 Task: Setup large buttons for the builder.
Action: Mouse moved to (1135, 87)
Screenshot: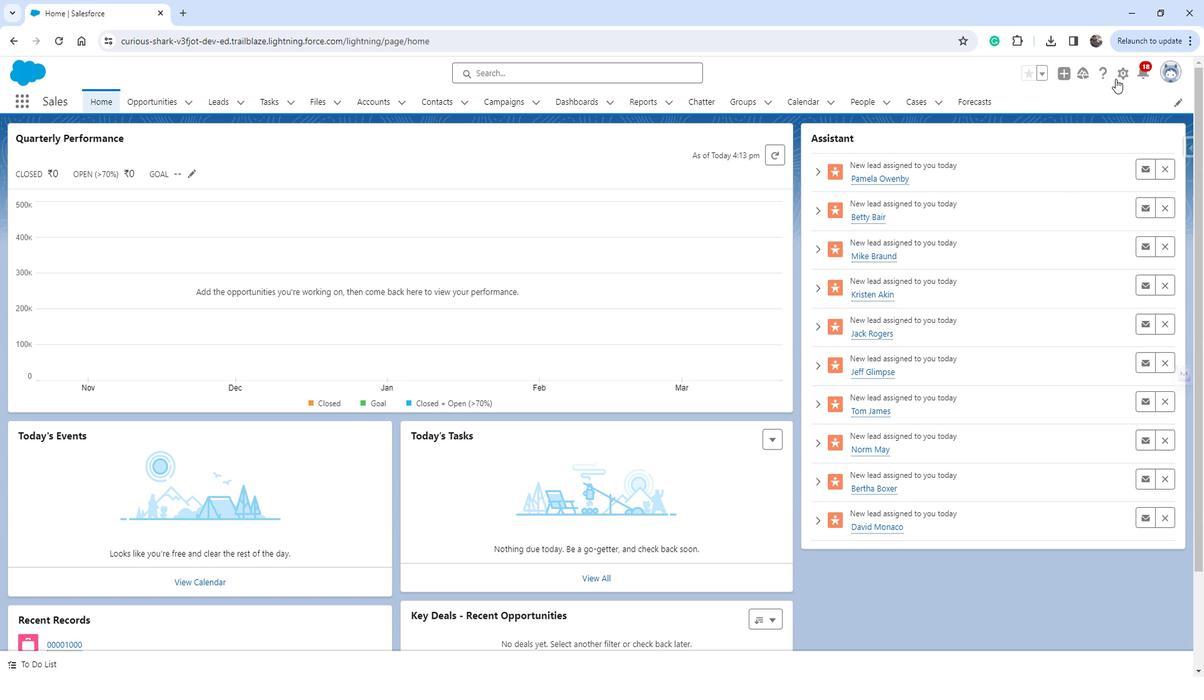 
Action: Mouse pressed left at (1135, 87)
Screenshot: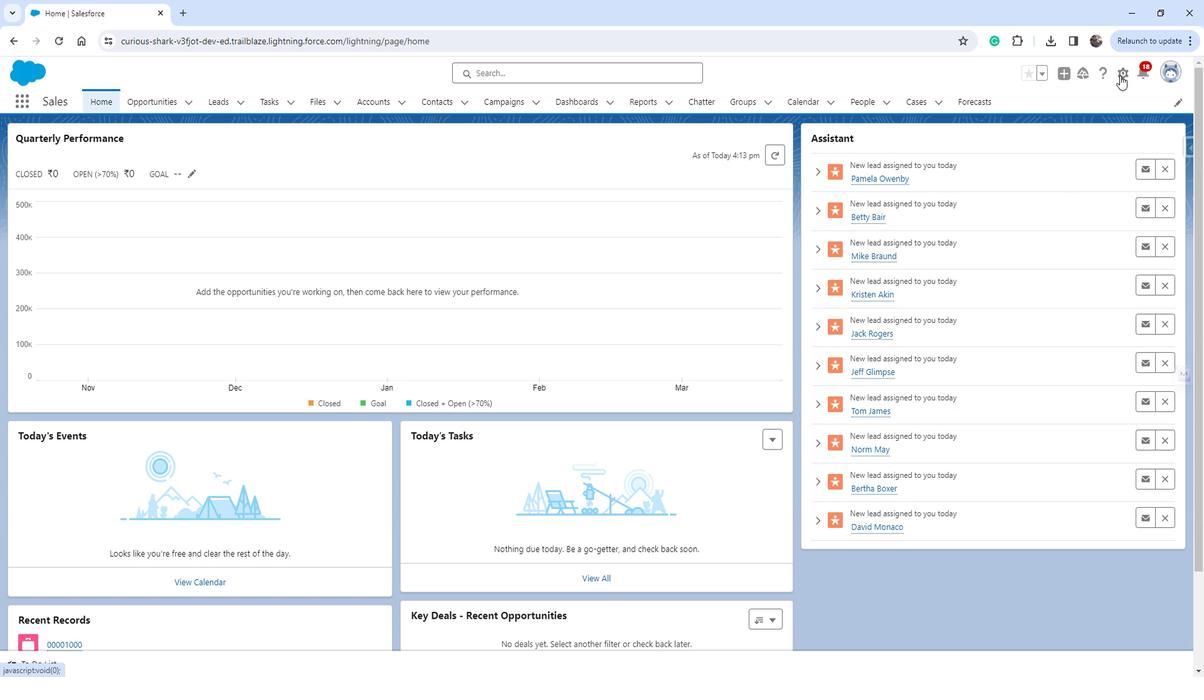 
Action: Mouse moved to (1064, 134)
Screenshot: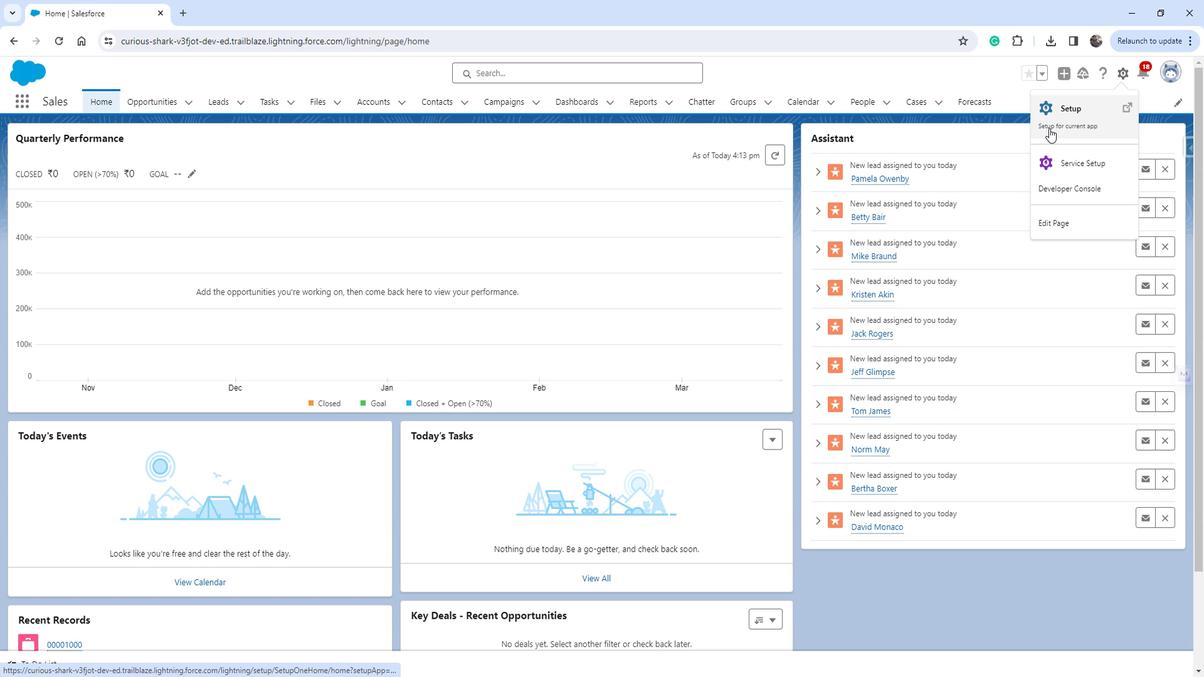 
Action: Mouse pressed left at (1064, 134)
Screenshot: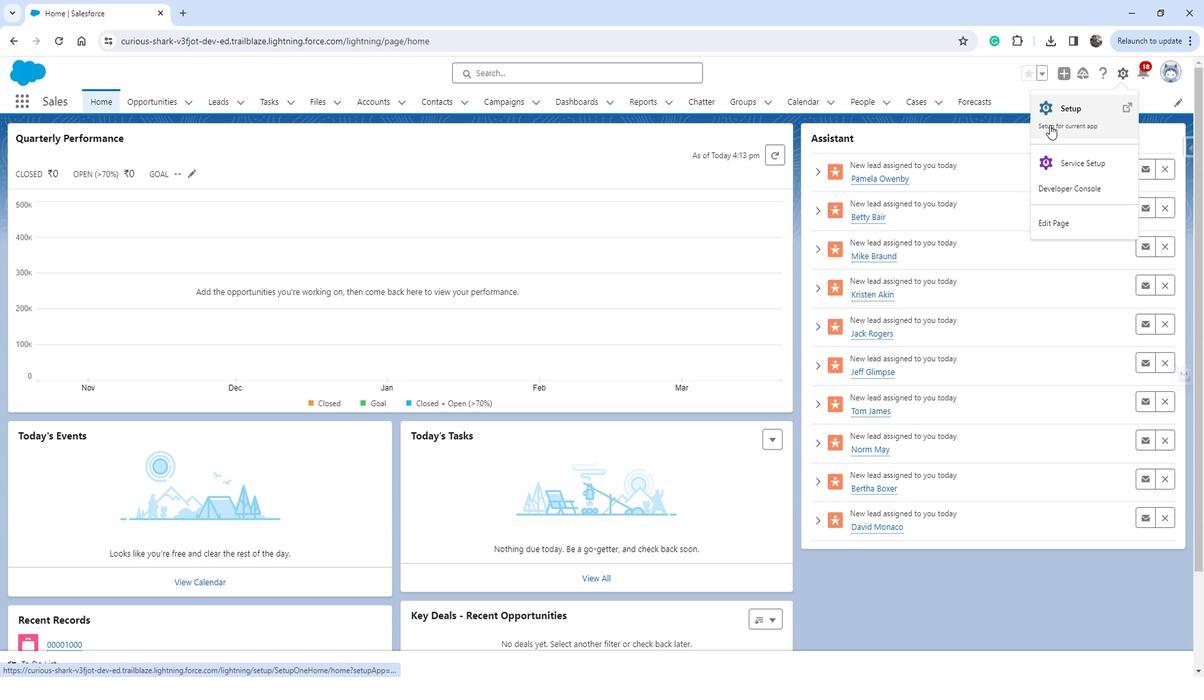 
Action: Mouse moved to (87, 514)
Screenshot: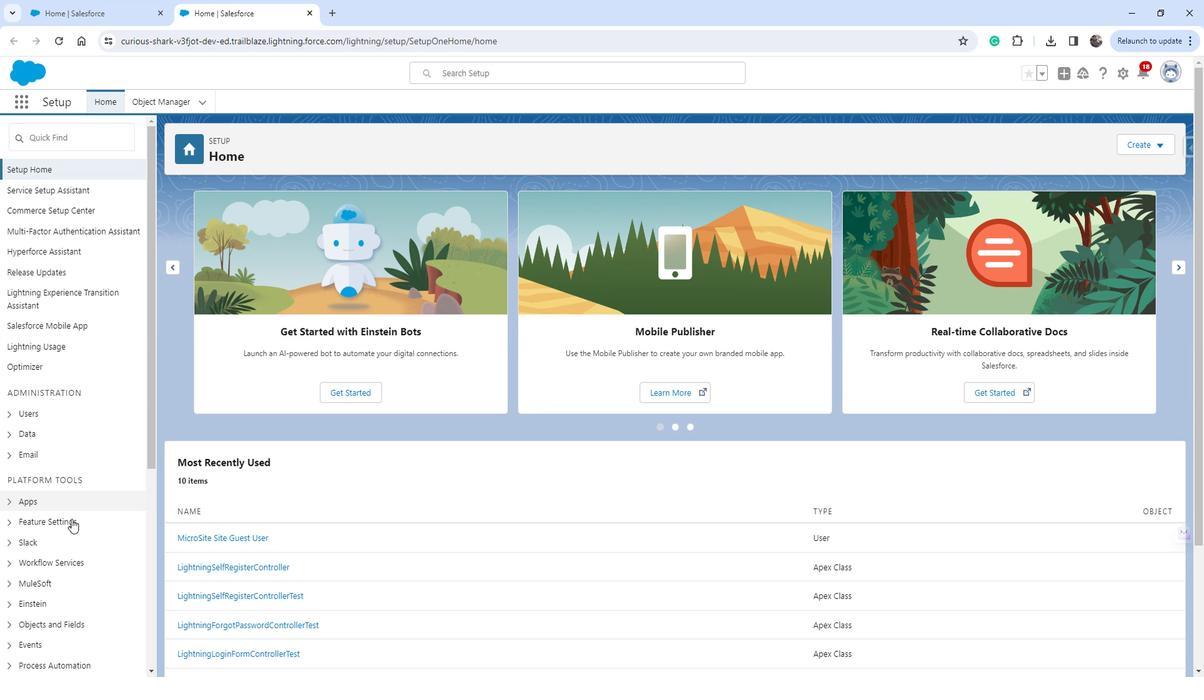 
Action: Mouse scrolled (87, 513) with delta (0, 0)
Screenshot: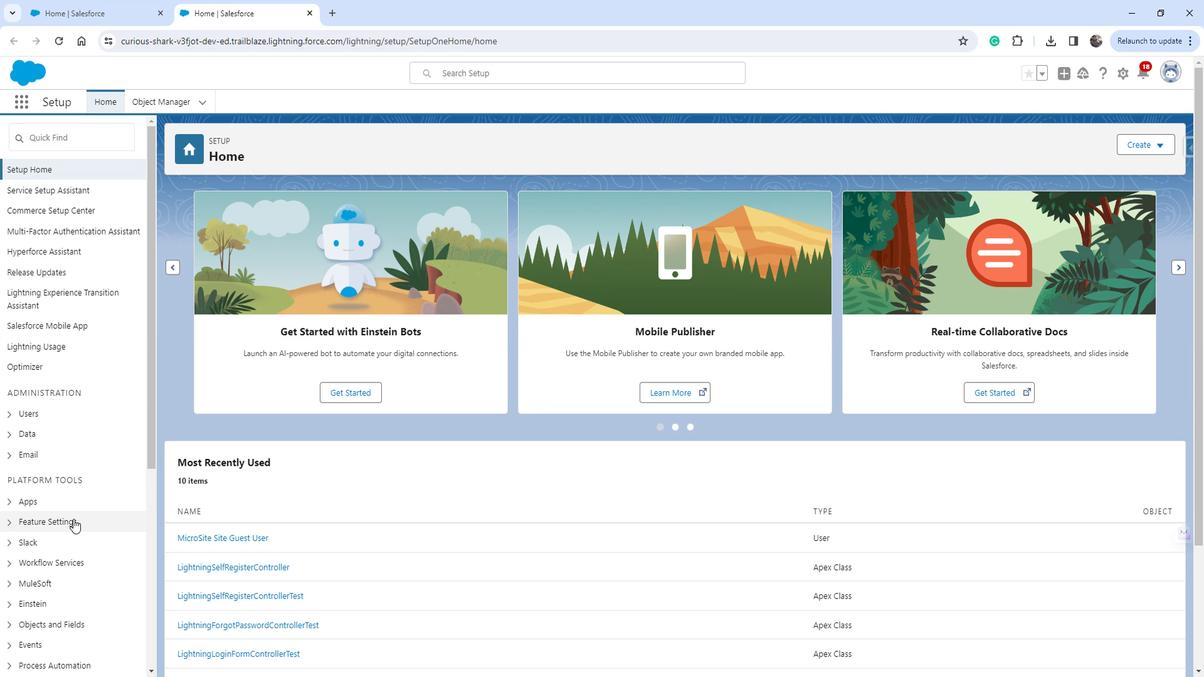 
Action: Mouse scrolled (87, 513) with delta (0, 0)
Screenshot: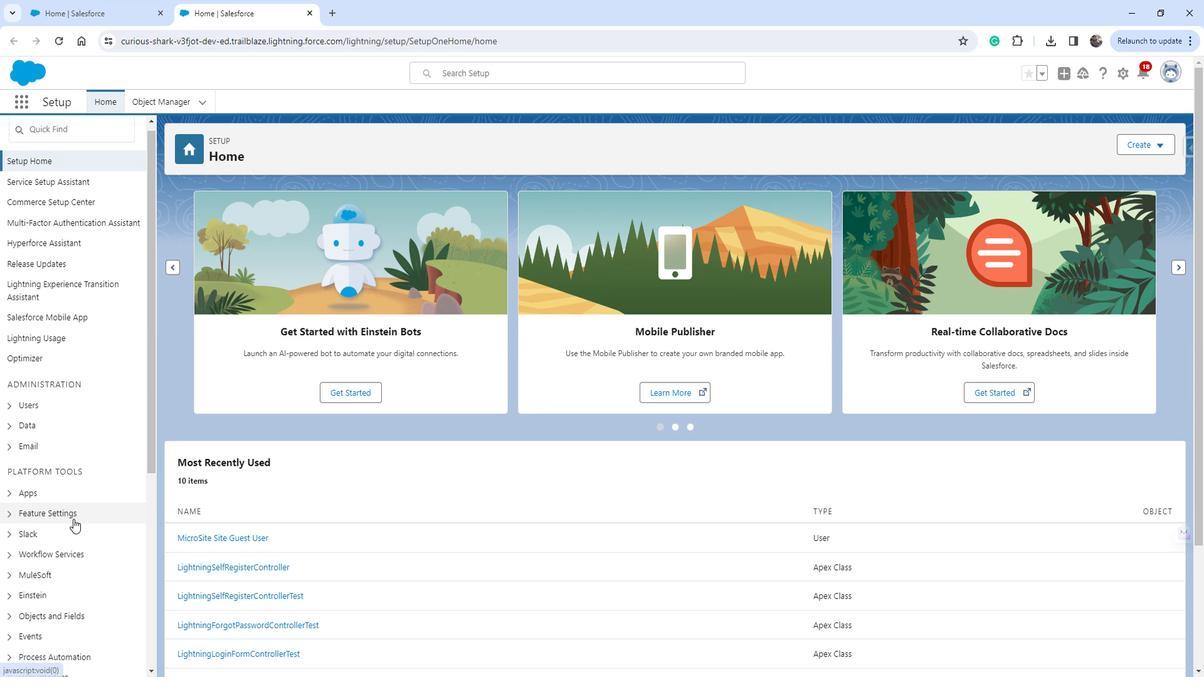 
Action: Mouse moved to (65, 390)
Screenshot: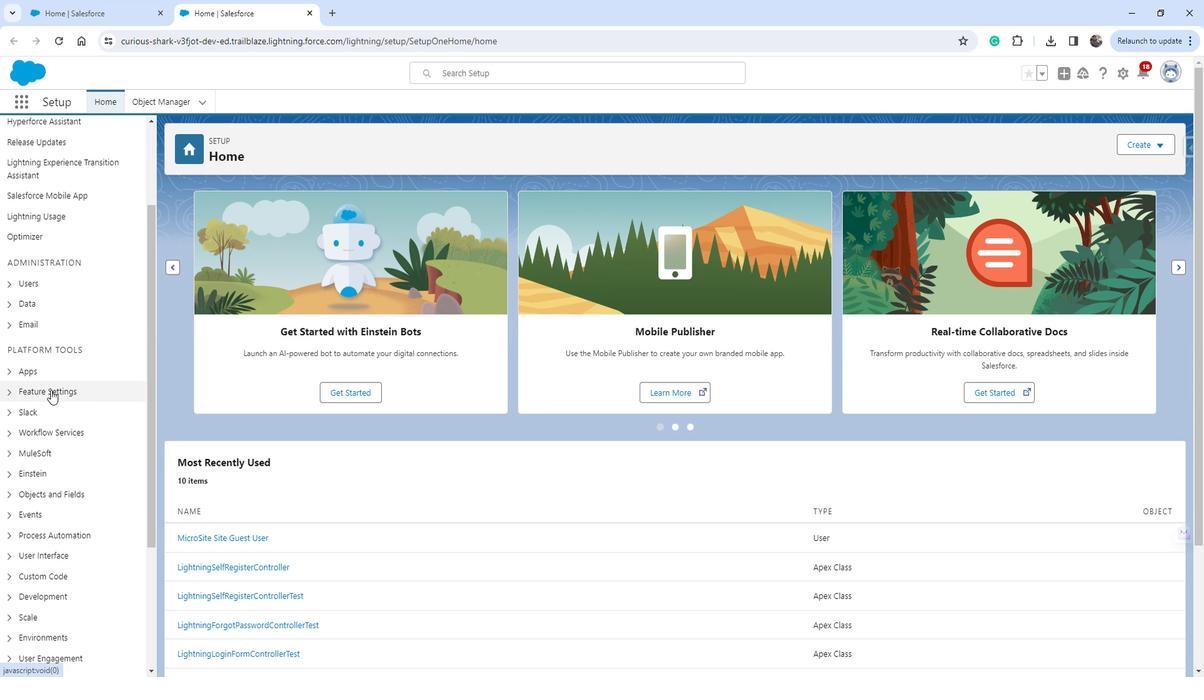 
Action: Mouse pressed left at (65, 390)
Screenshot: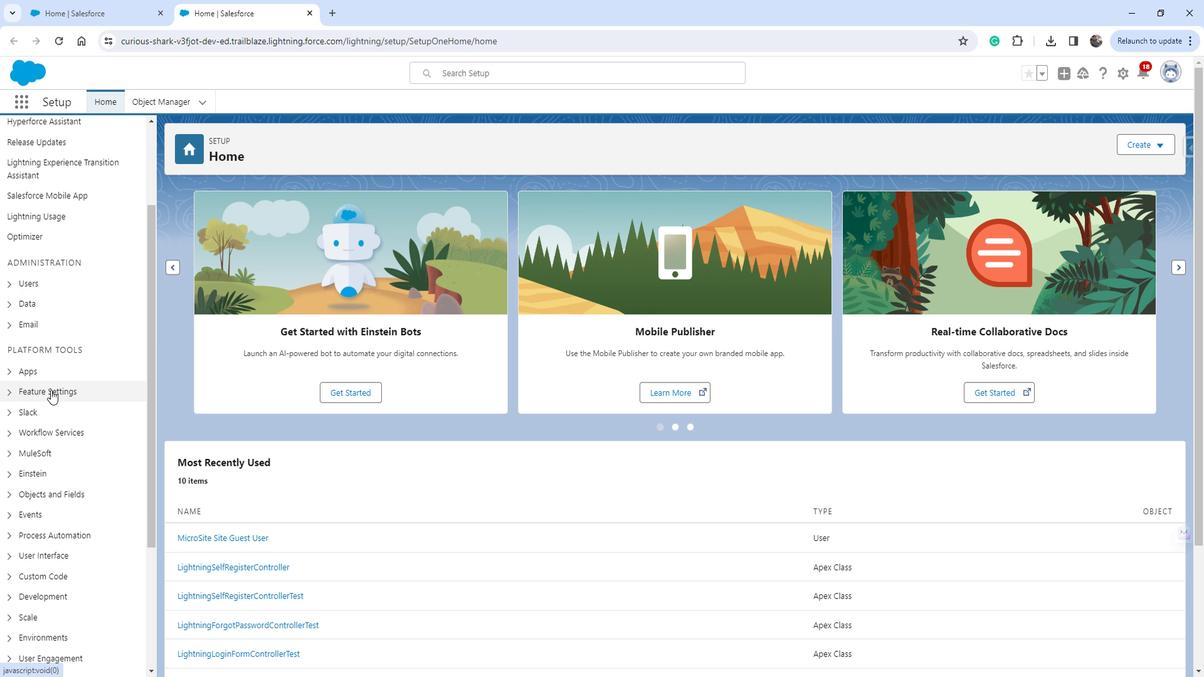 
Action: Mouse moved to (76, 485)
Screenshot: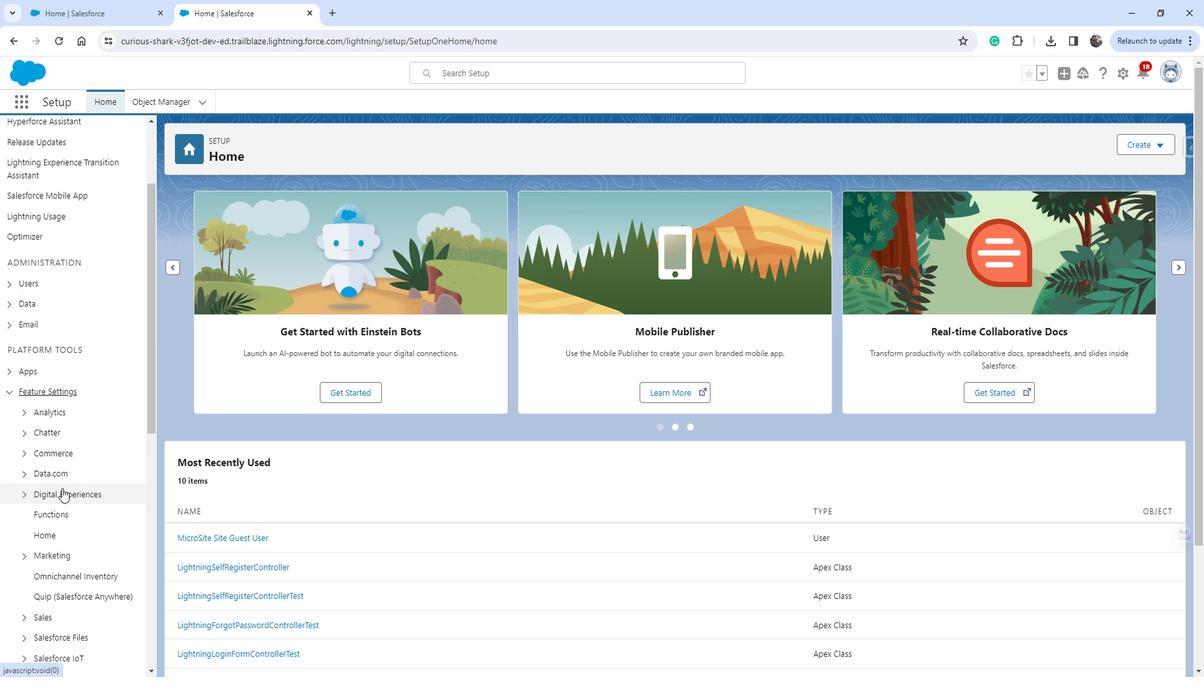 
Action: Mouse pressed left at (76, 485)
Screenshot: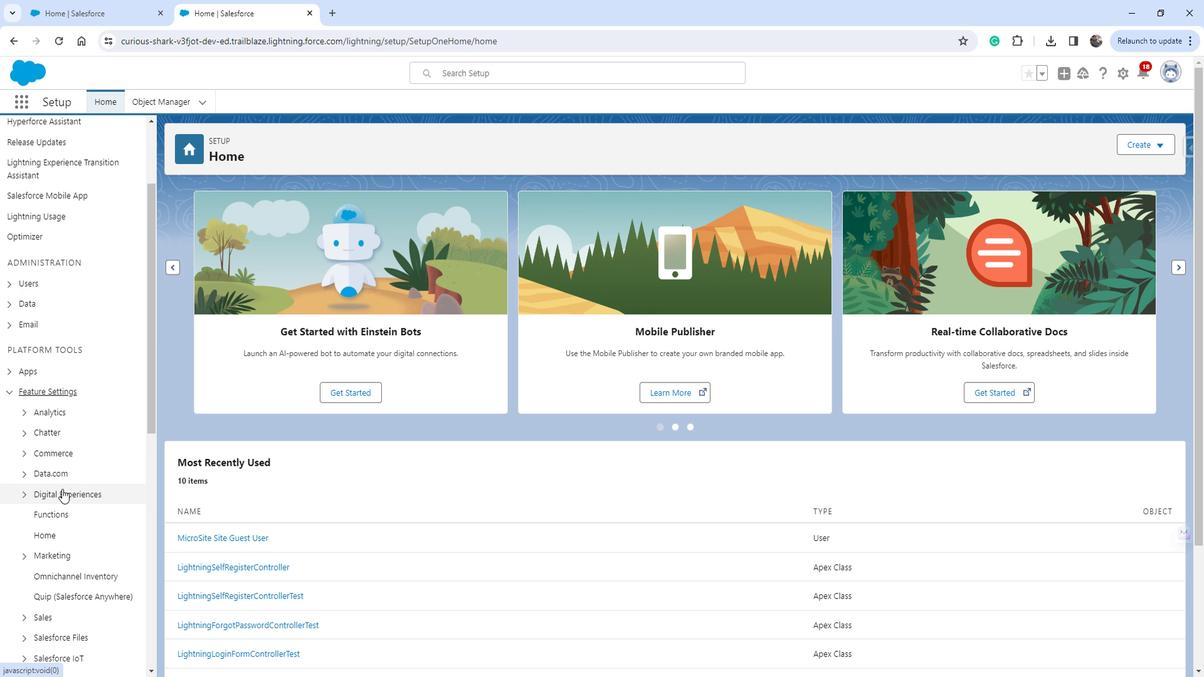
Action: Mouse moved to (69, 512)
Screenshot: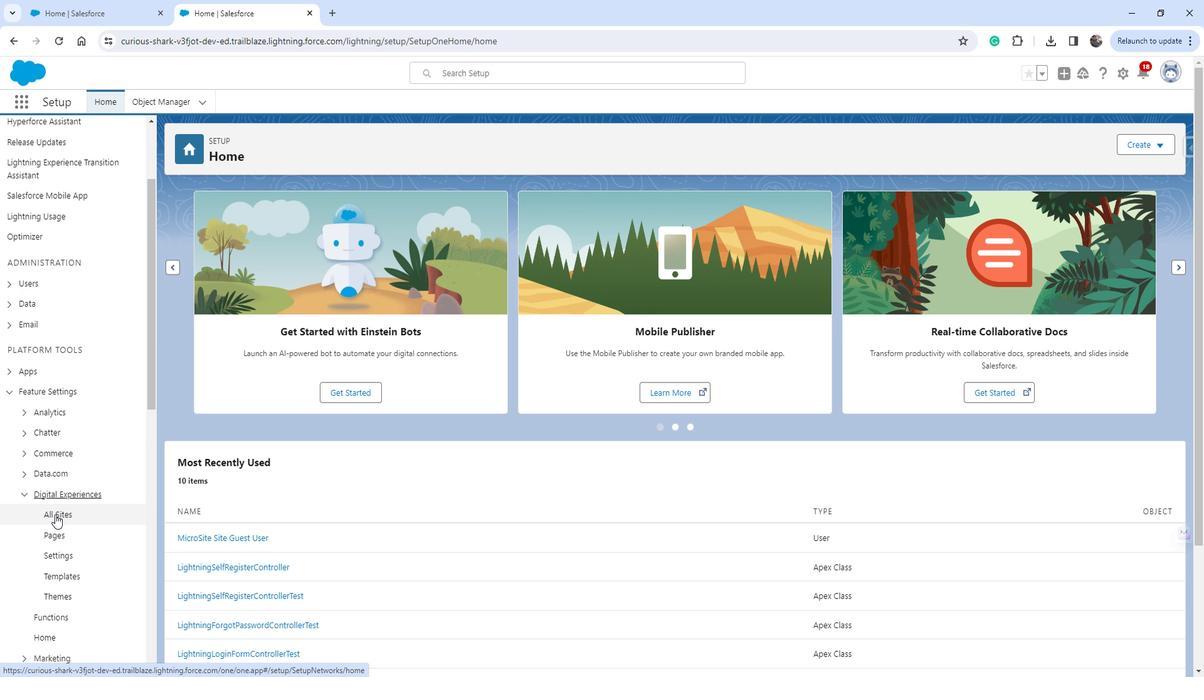 
Action: Mouse pressed left at (69, 512)
Screenshot: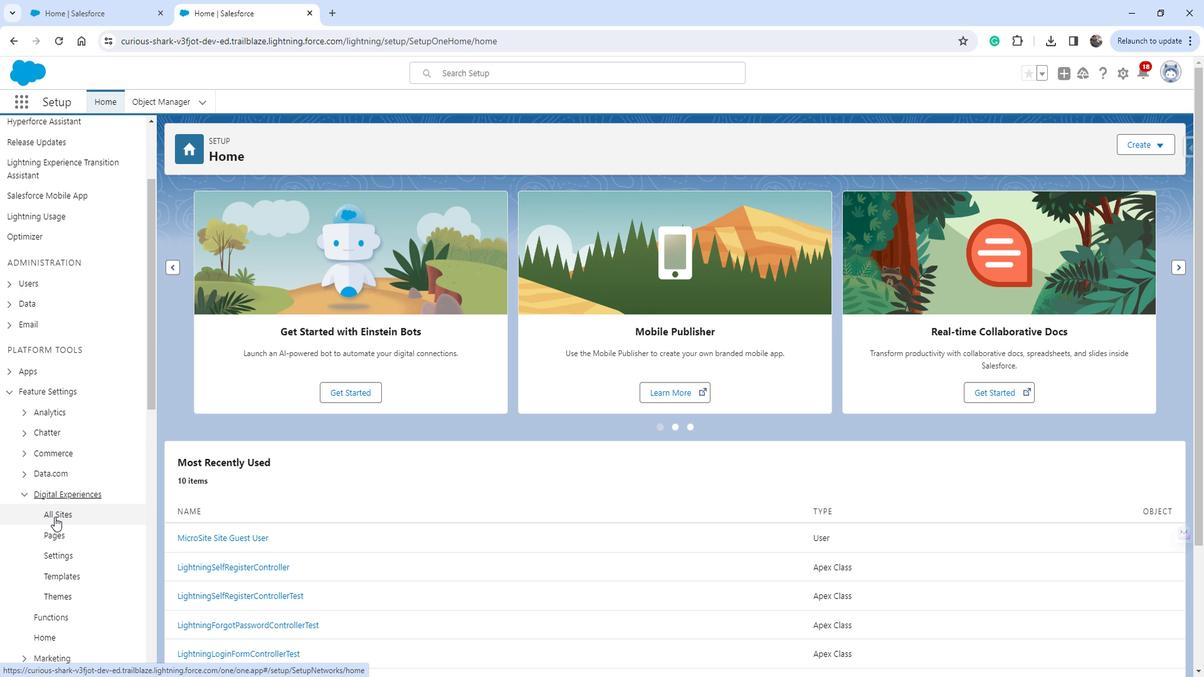 
Action: Mouse moved to (218, 300)
Screenshot: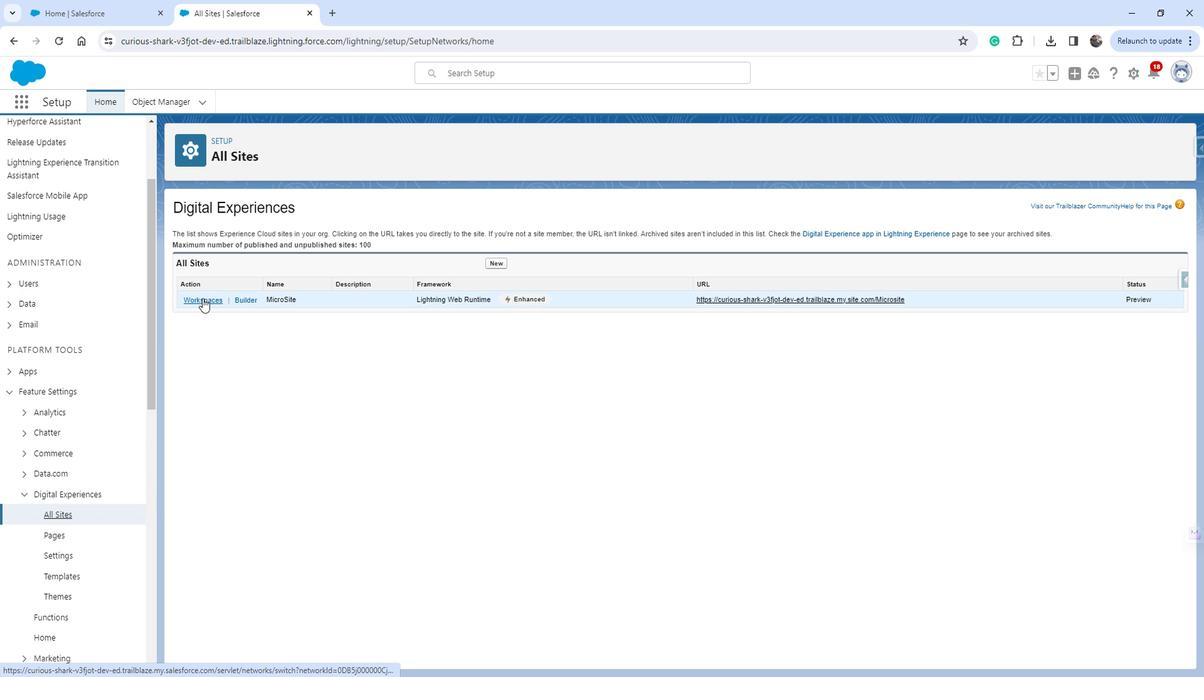 
Action: Mouse pressed left at (218, 300)
Screenshot: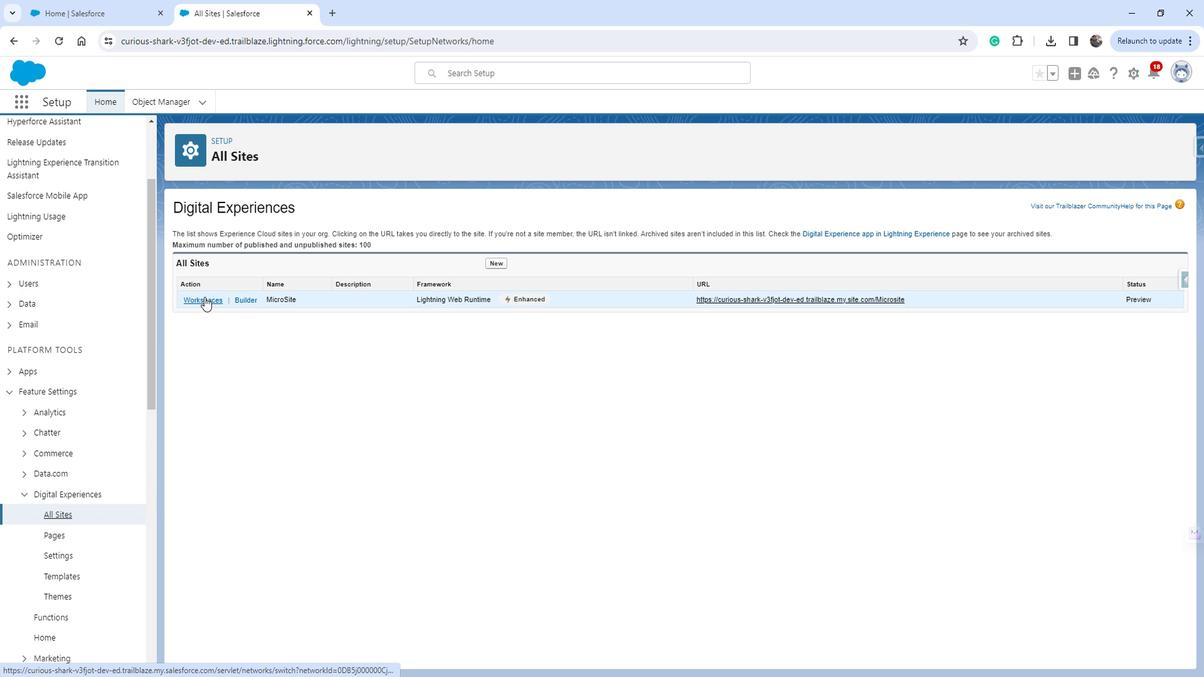 
Action: Mouse moved to (222, 323)
Screenshot: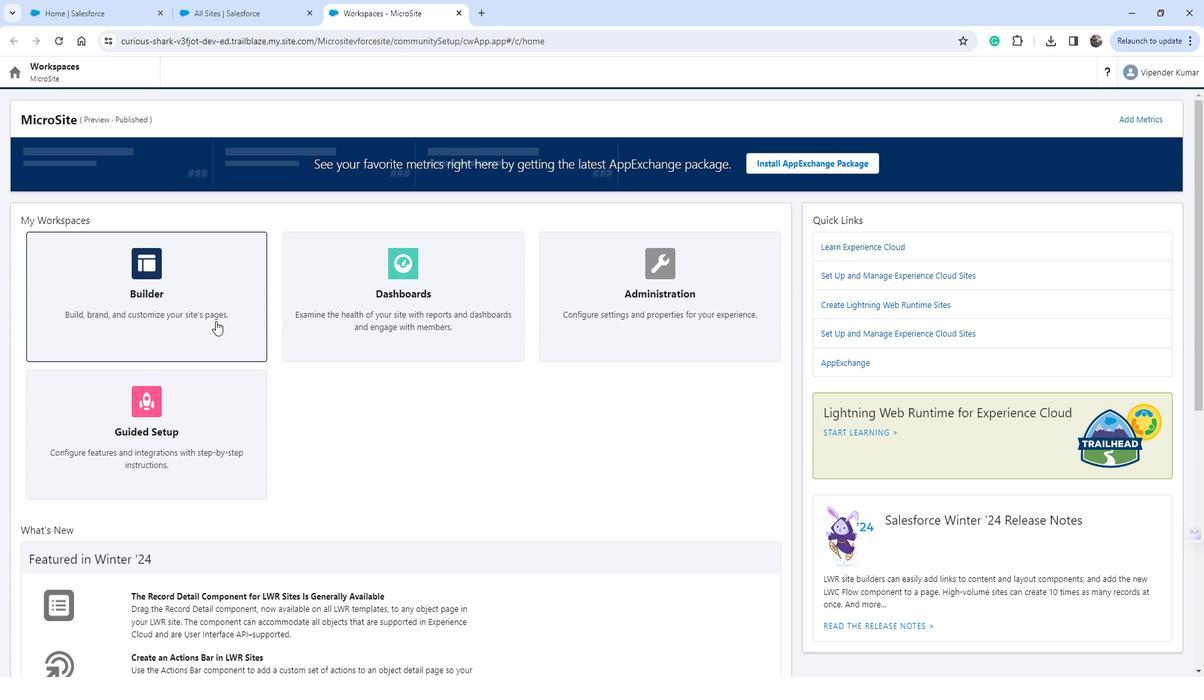 
Action: Mouse pressed left at (222, 323)
Screenshot: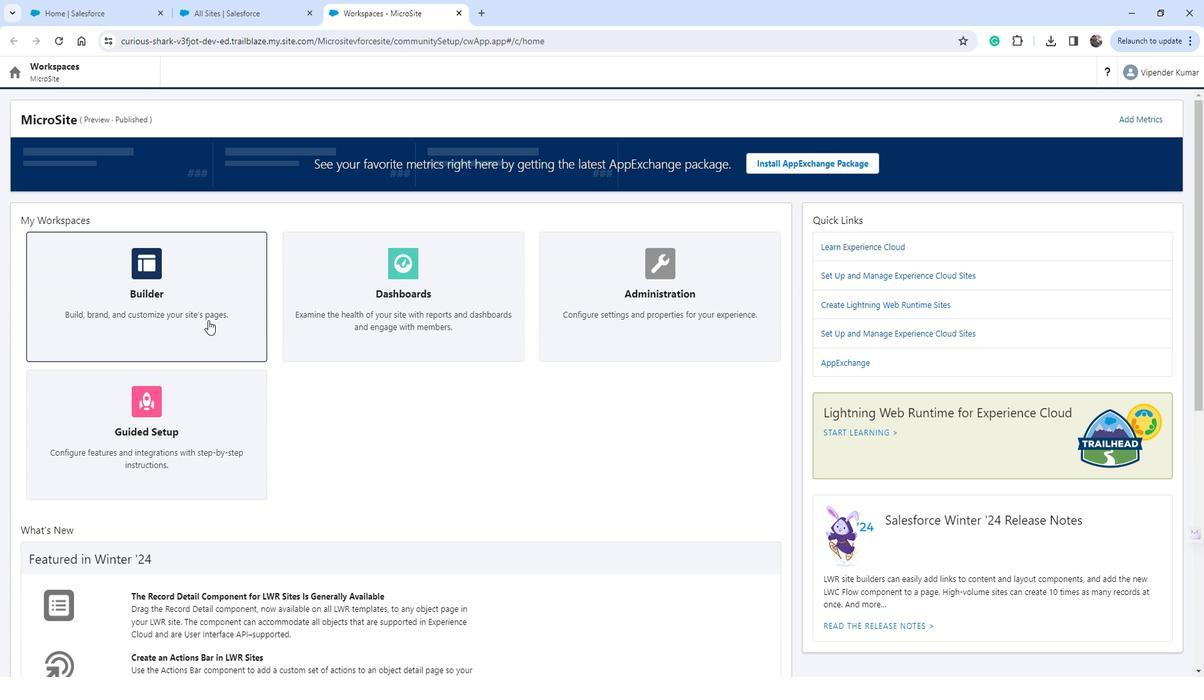 
Action: Mouse moved to (42, 163)
Screenshot: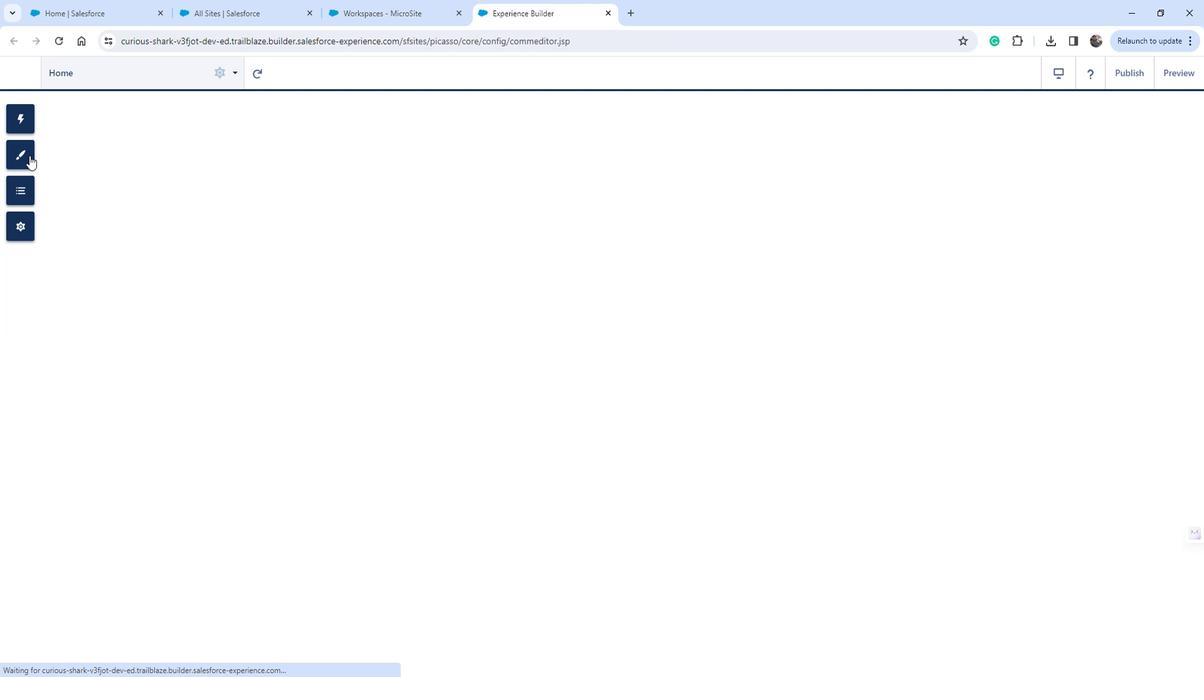 
Action: Mouse pressed left at (42, 163)
Screenshot: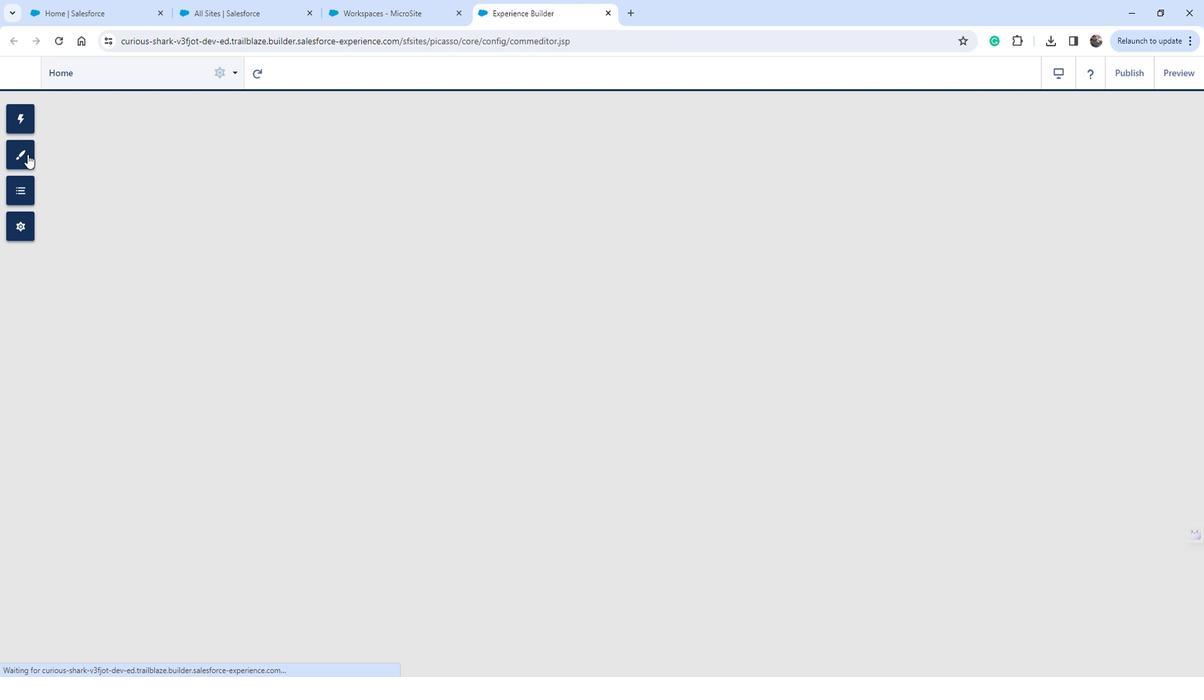 
Action: Mouse moved to (152, 253)
Screenshot: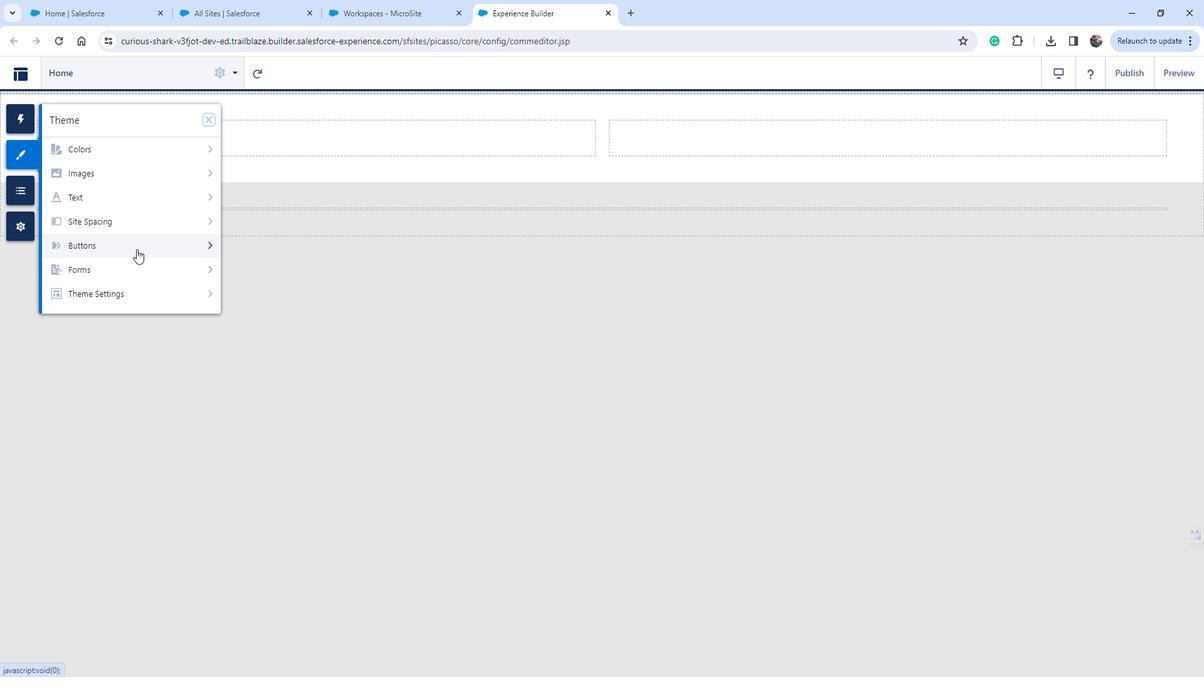 
Action: Mouse pressed left at (152, 253)
Screenshot: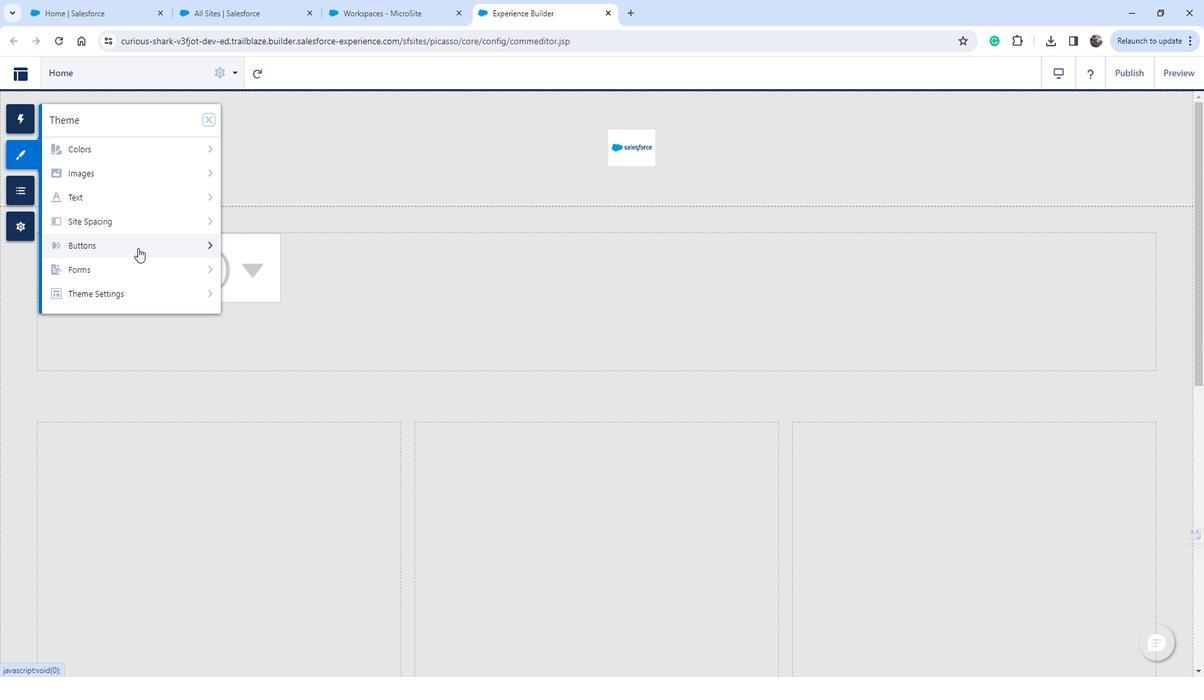 
Action: Mouse moved to (218, 153)
Screenshot: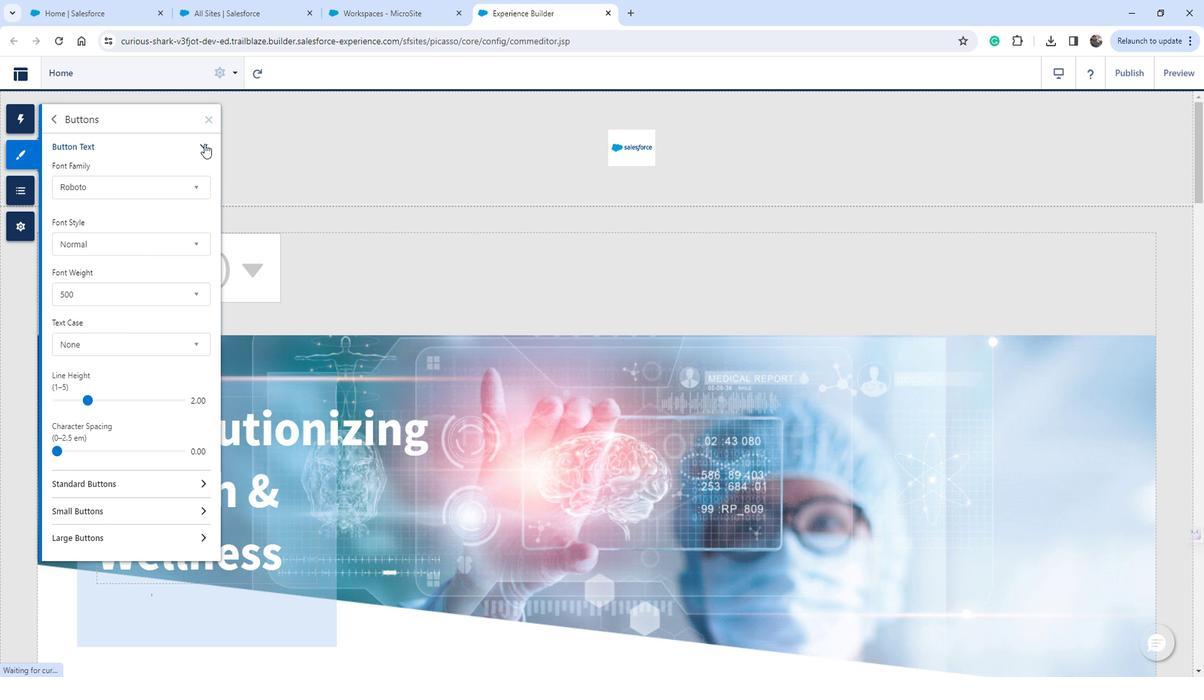 
Action: Mouse pressed left at (218, 153)
Screenshot: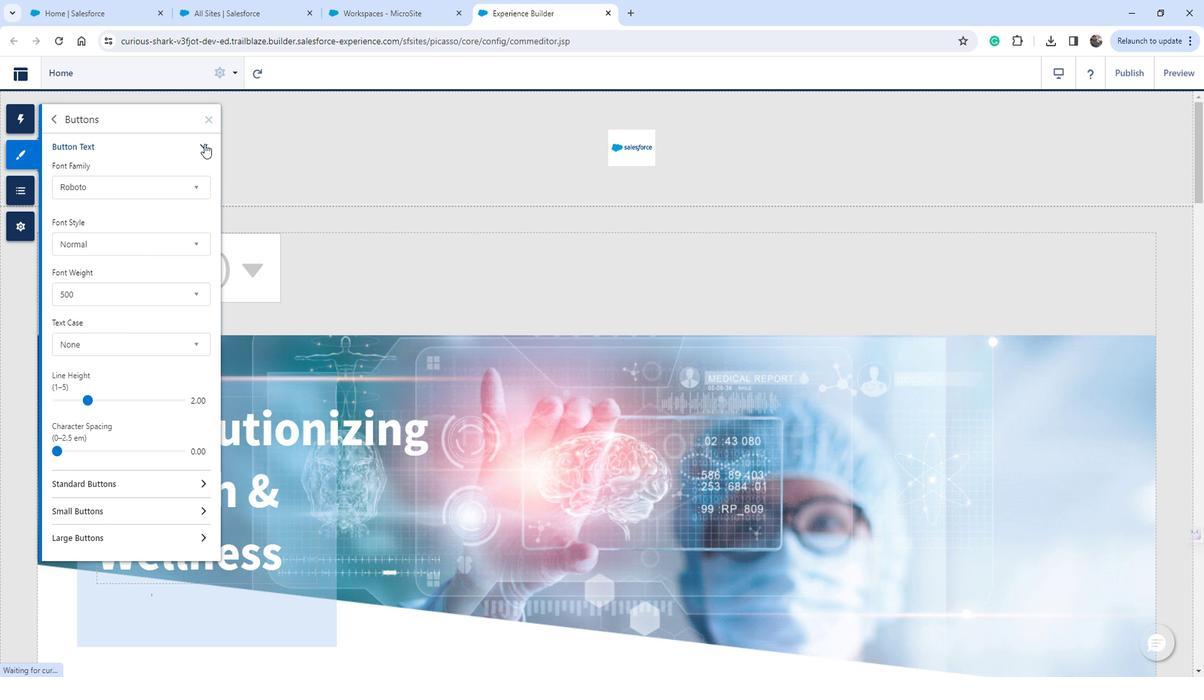 
Action: Mouse moved to (169, 230)
Screenshot: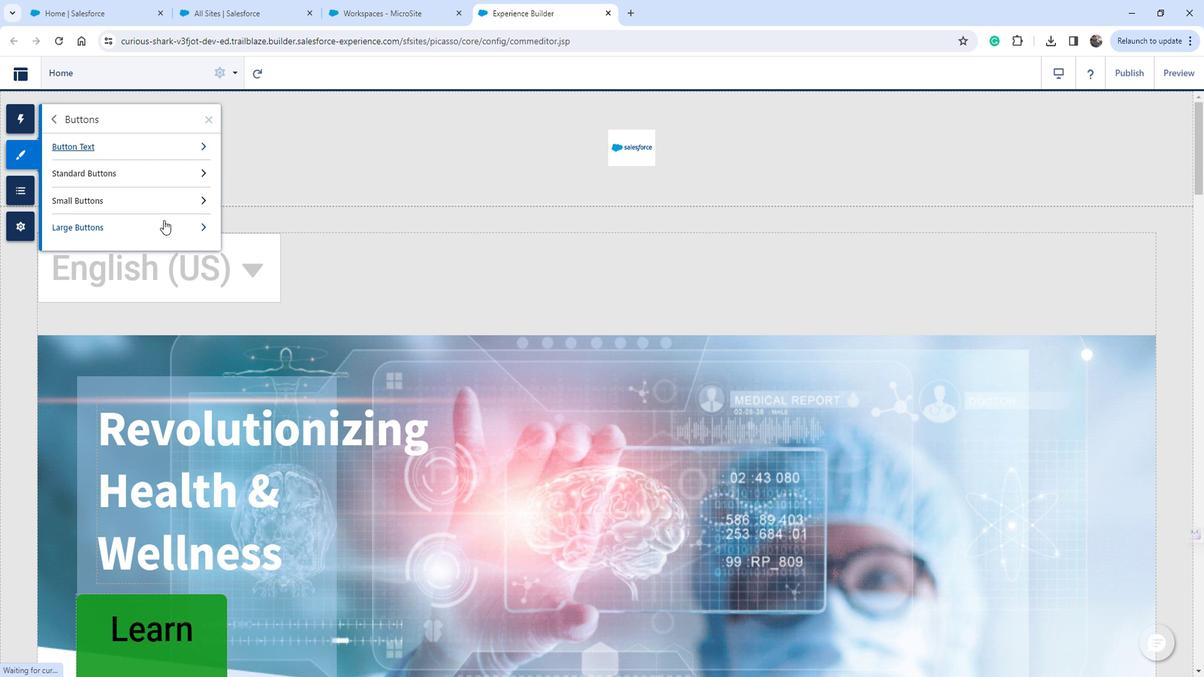 
Action: Mouse pressed left at (169, 230)
Screenshot: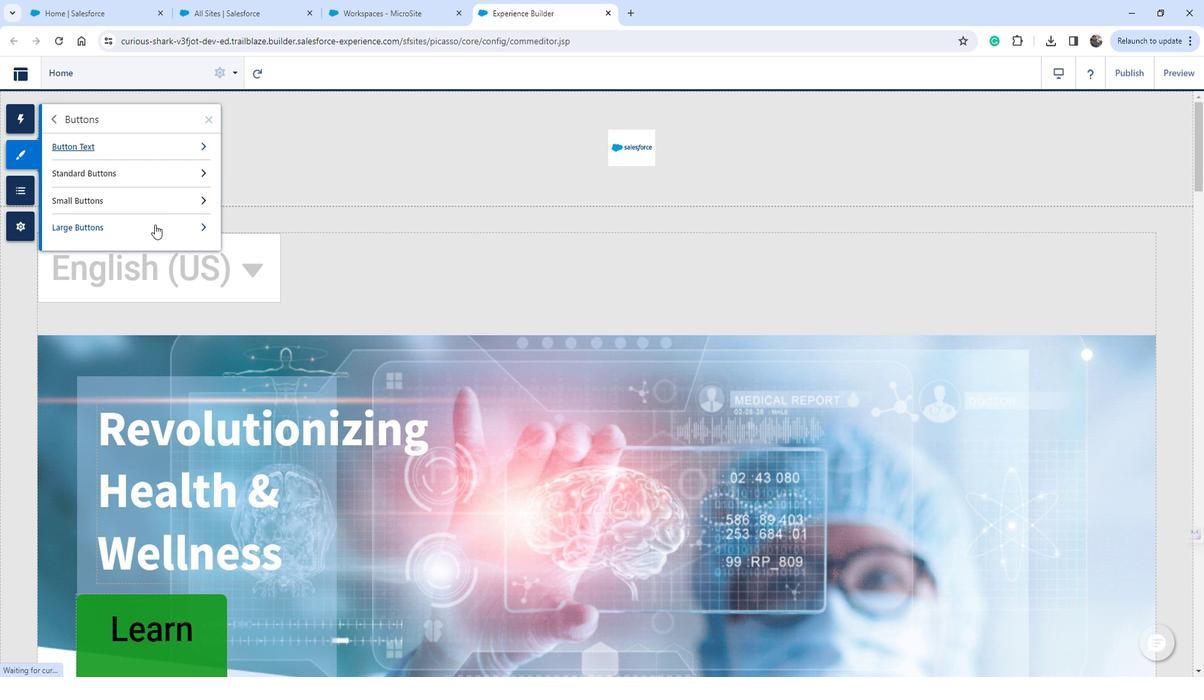 
Action: Mouse moved to (86, 326)
Screenshot: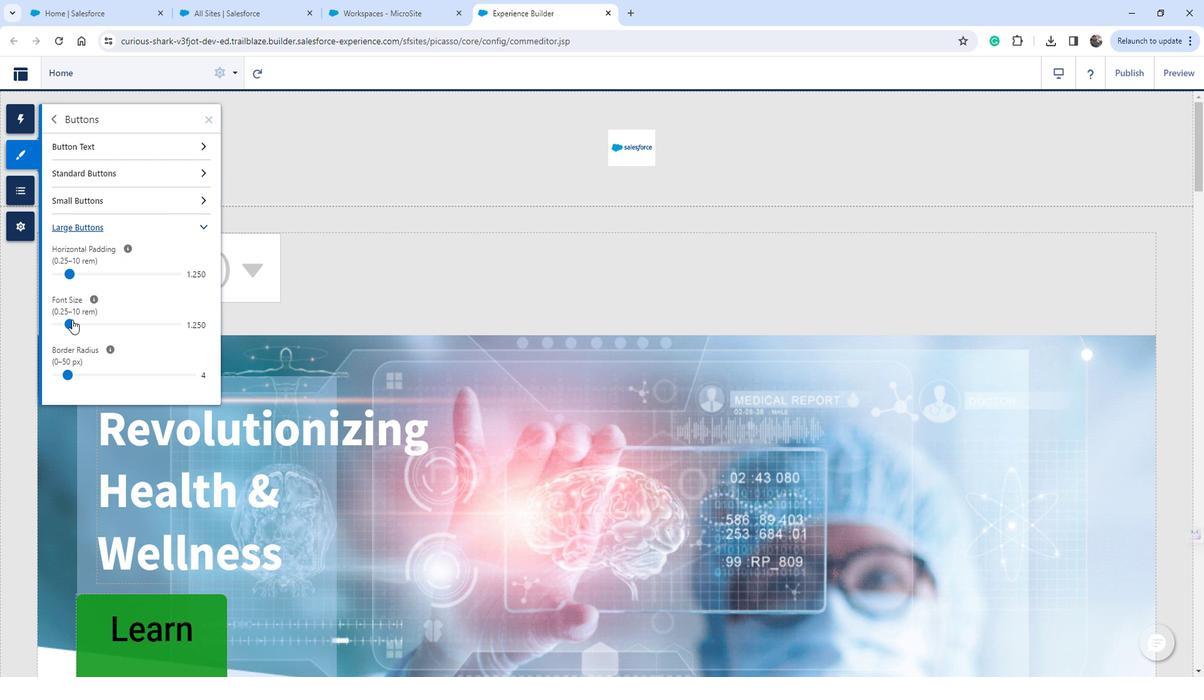 
Action: Mouse pressed left at (86, 326)
Screenshot: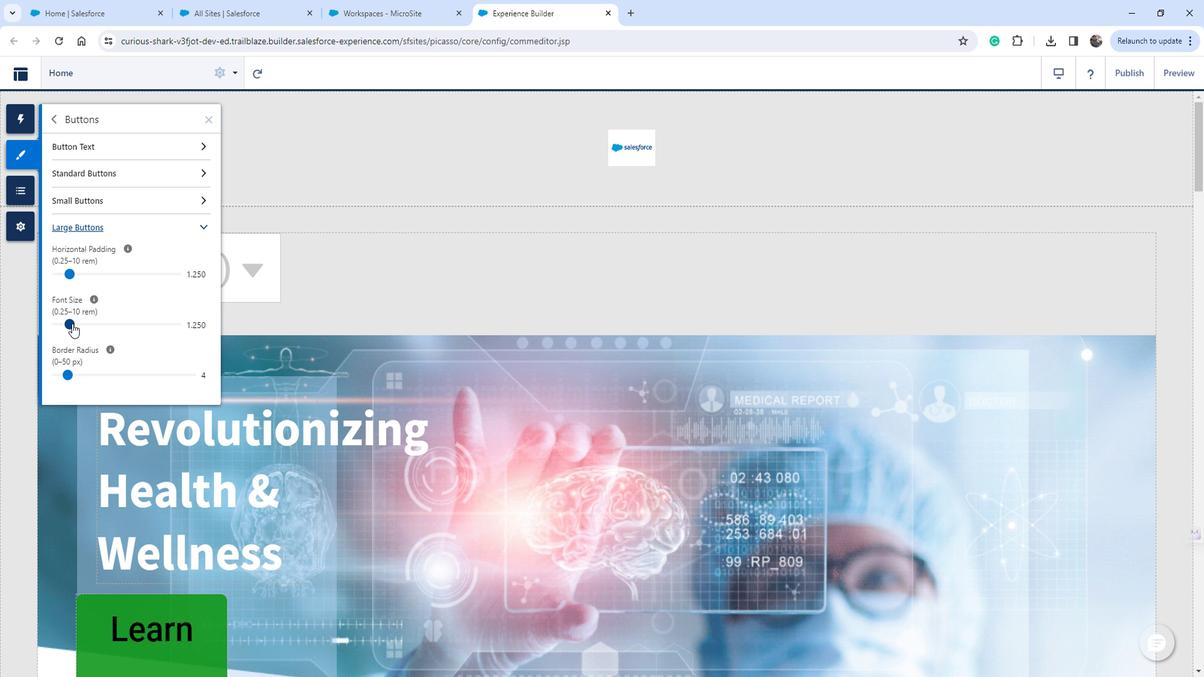 
Action: Mouse moved to (83, 275)
Screenshot: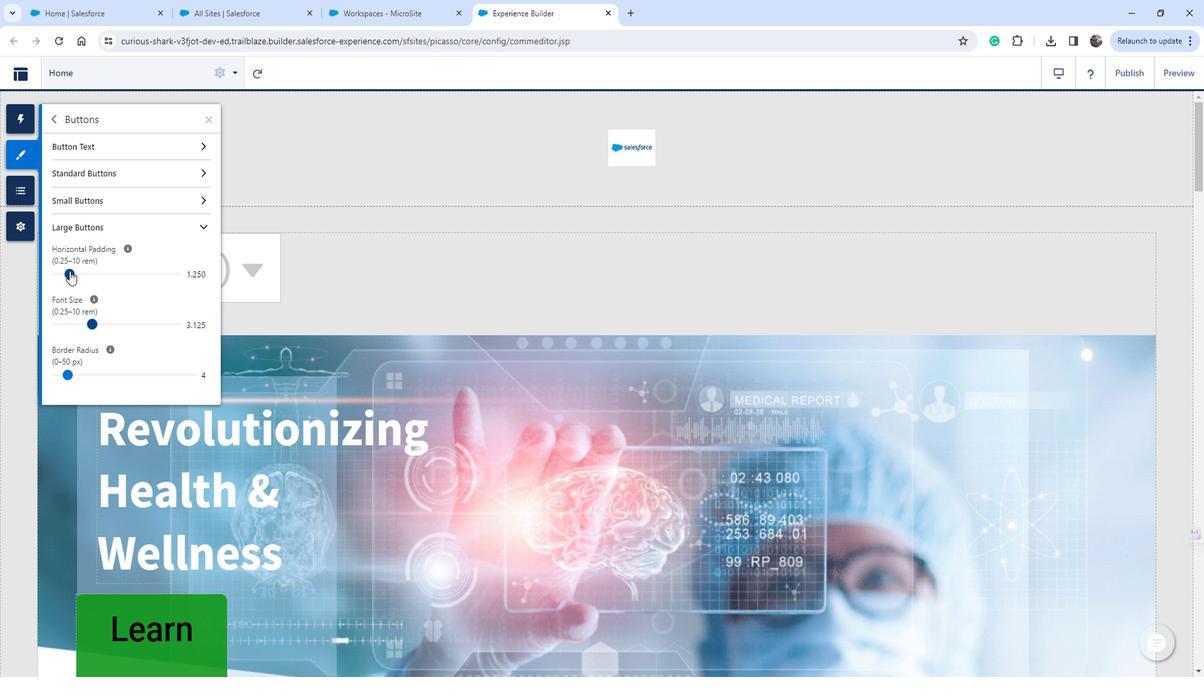 
Action: Mouse pressed left at (83, 275)
Screenshot: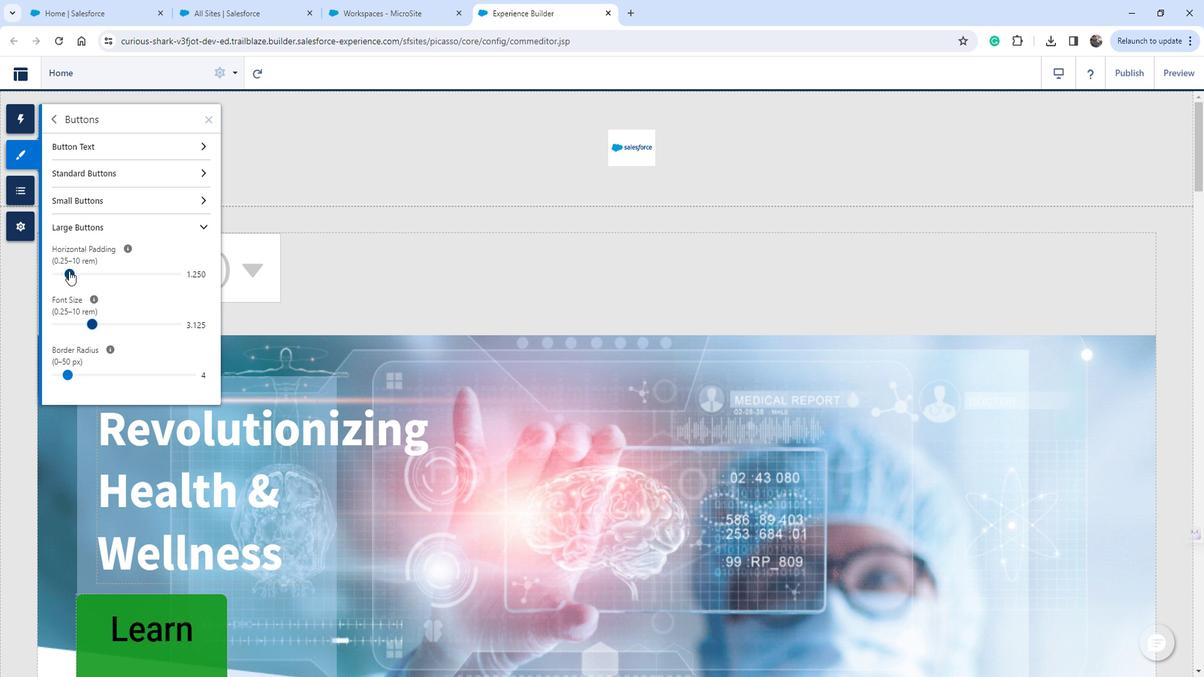 
Action: Mouse moved to (166, 303)
Screenshot: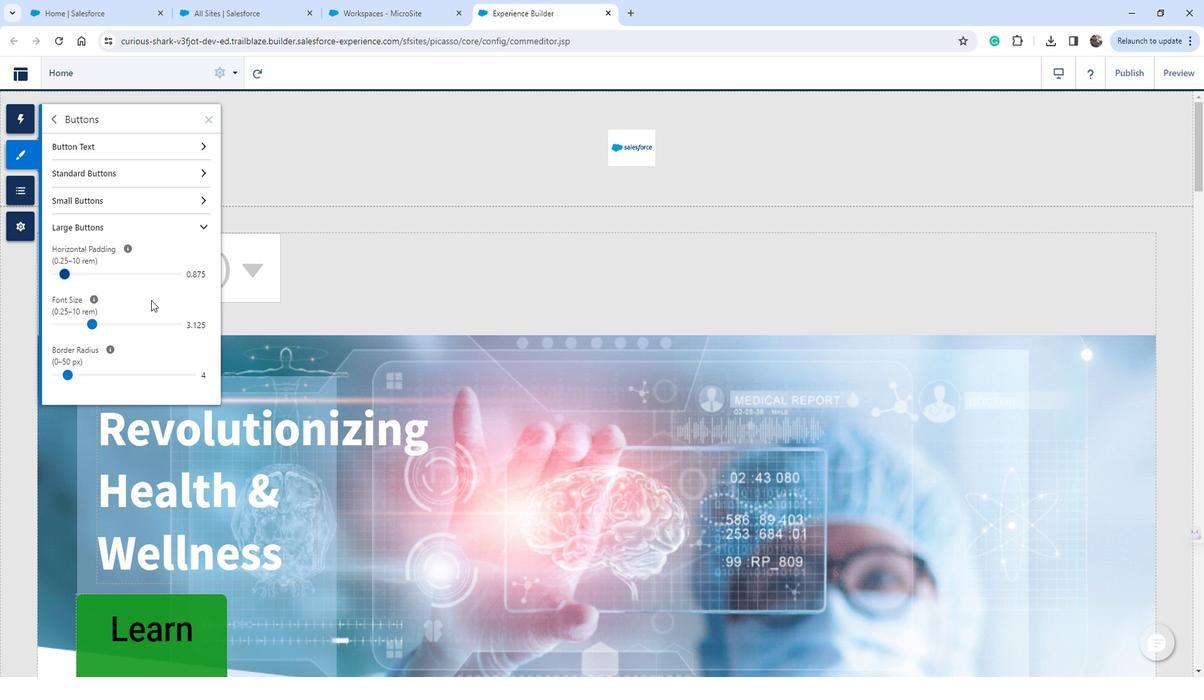 
